 Task: Toggel the enable run from folder.
Action: Mouse moved to (35, 509)
Screenshot: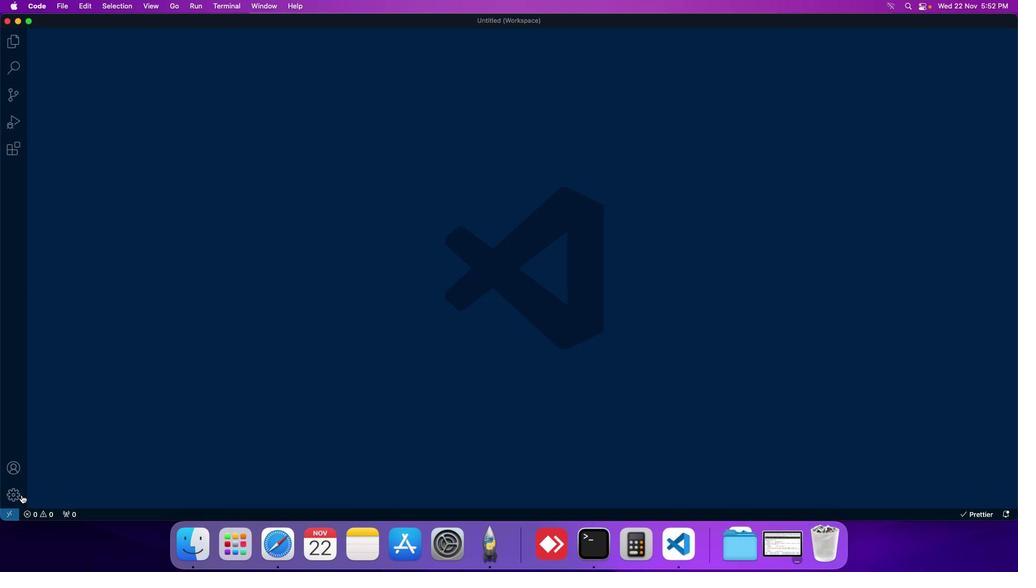 
Action: Mouse pressed left at (35, 509)
Screenshot: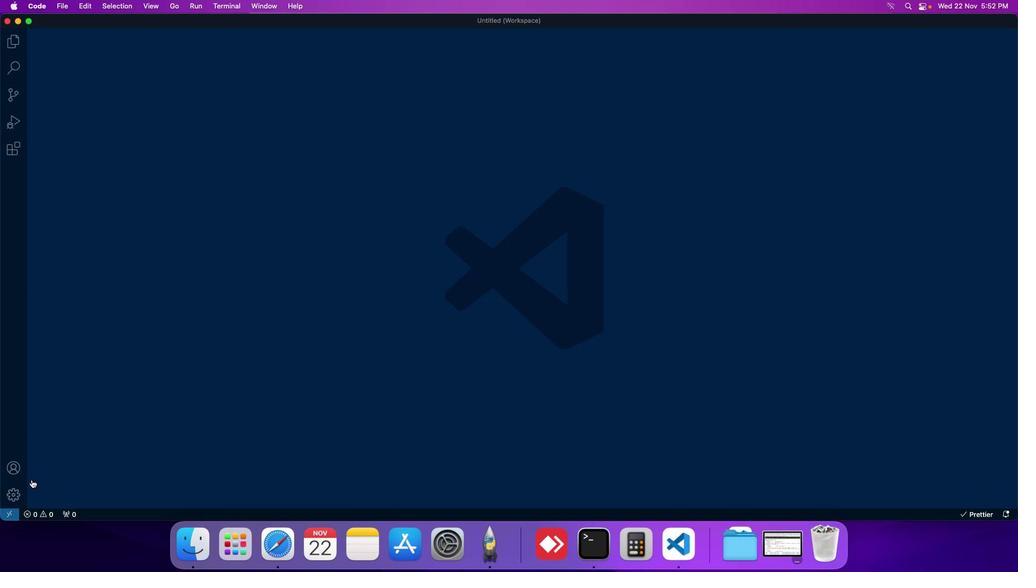 
Action: Mouse moved to (75, 426)
Screenshot: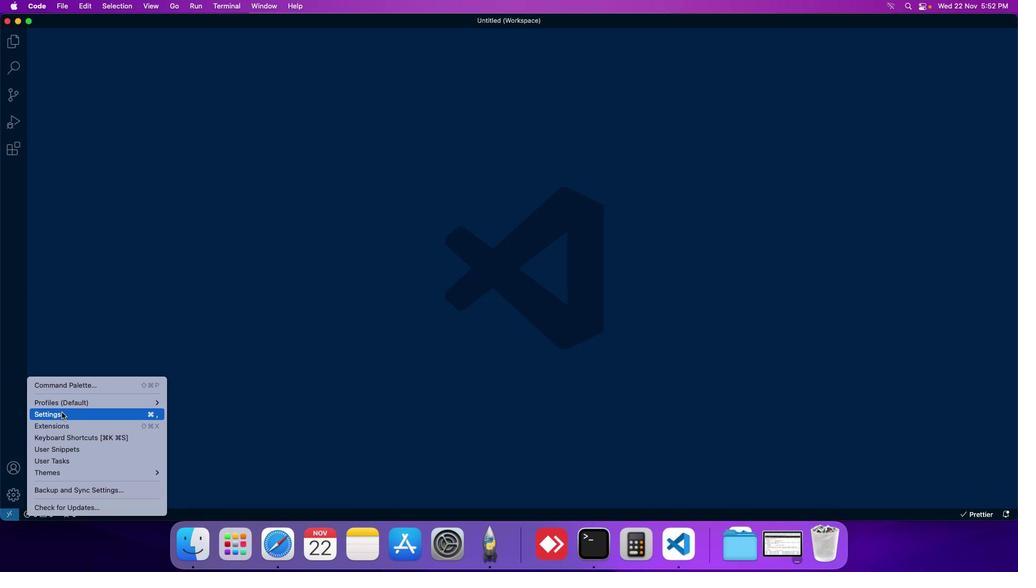 
Action: Mouse pressed left at (75, 426)
Screenshot: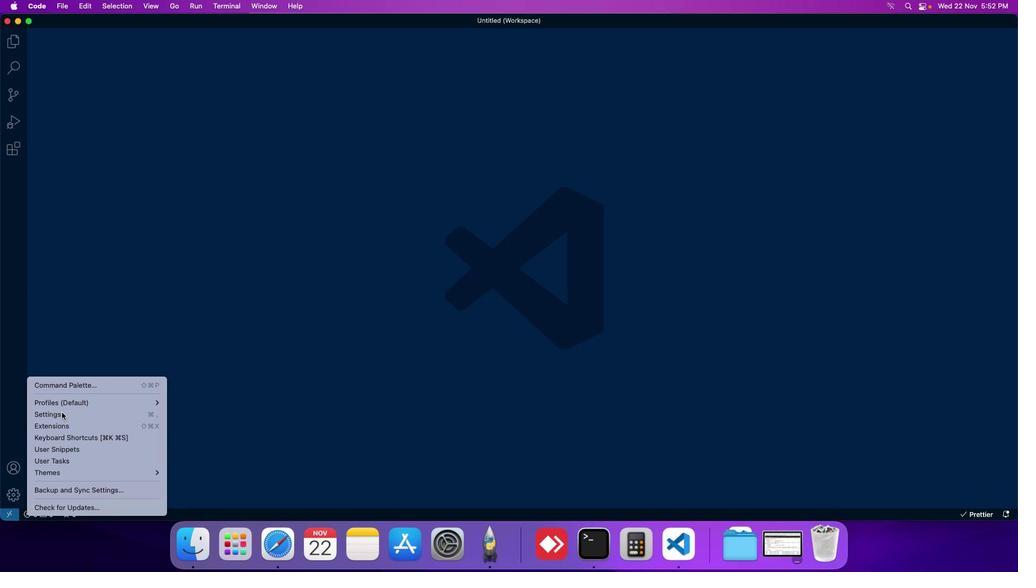 
Action: Mouse moved to (246, 101)
Screenshot: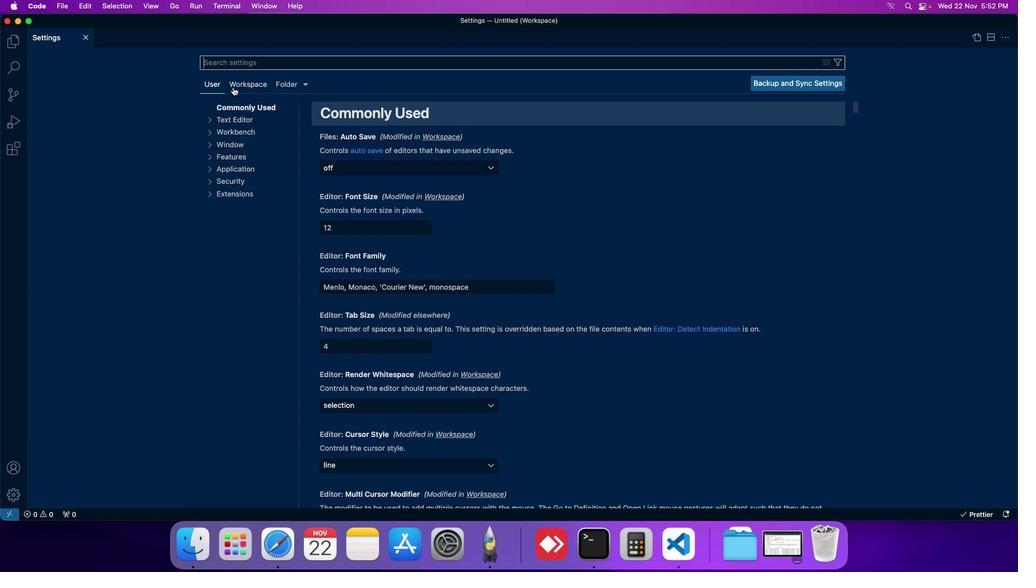 
Action: Mouse pressed left at (246, 101)
Screenshot: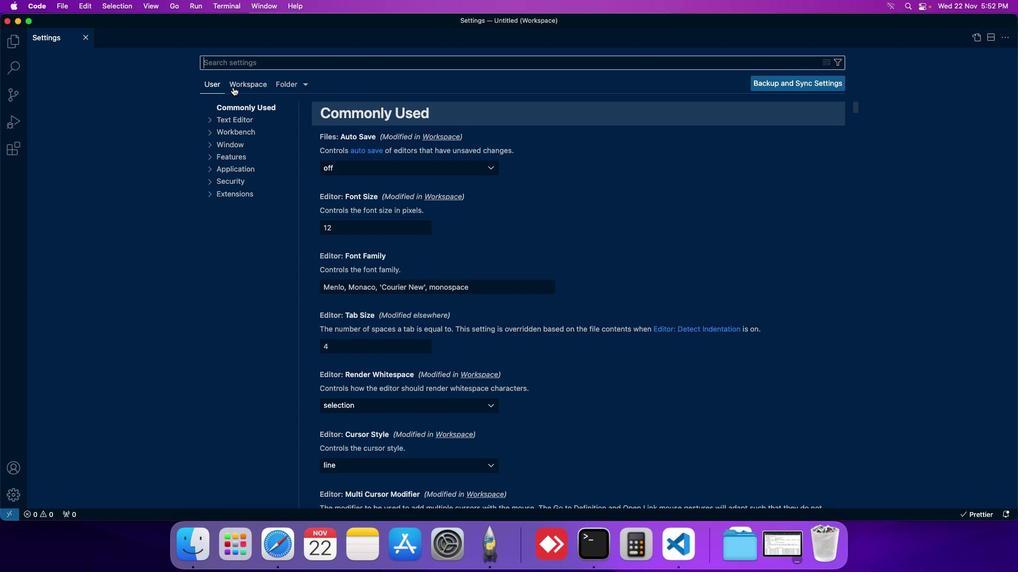 
Action: Mouse moved to (238, 191)
Screenshot: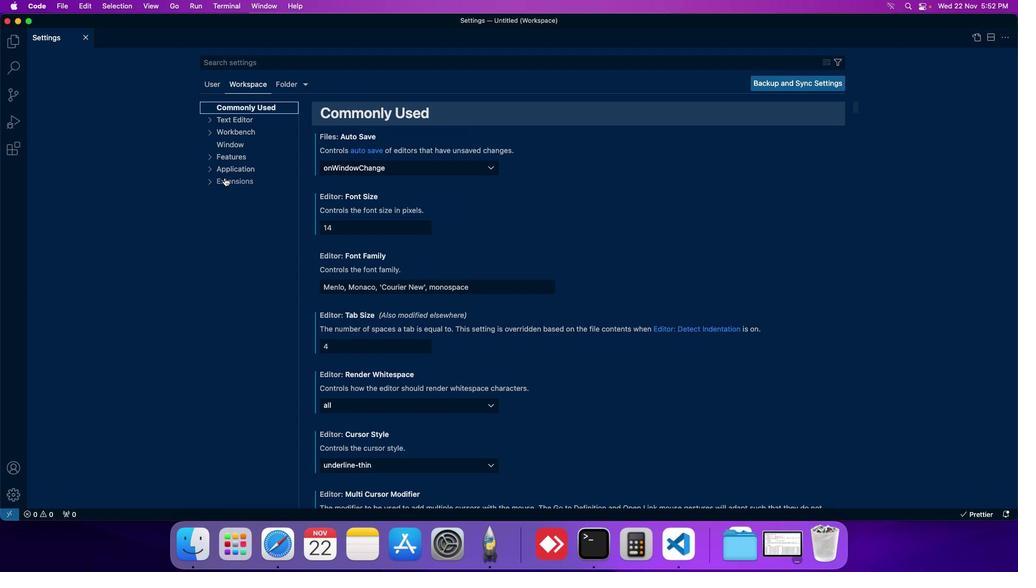 
Action: Mouse pressed left at (238, 191)
Screenshot: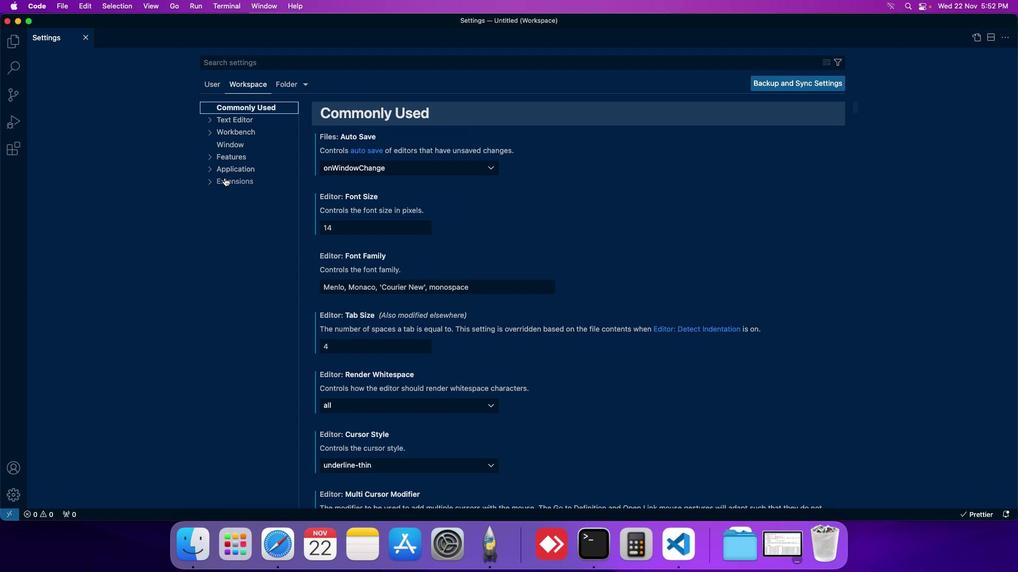 
Action: Mouse moved to (249, 377)
Screenshot: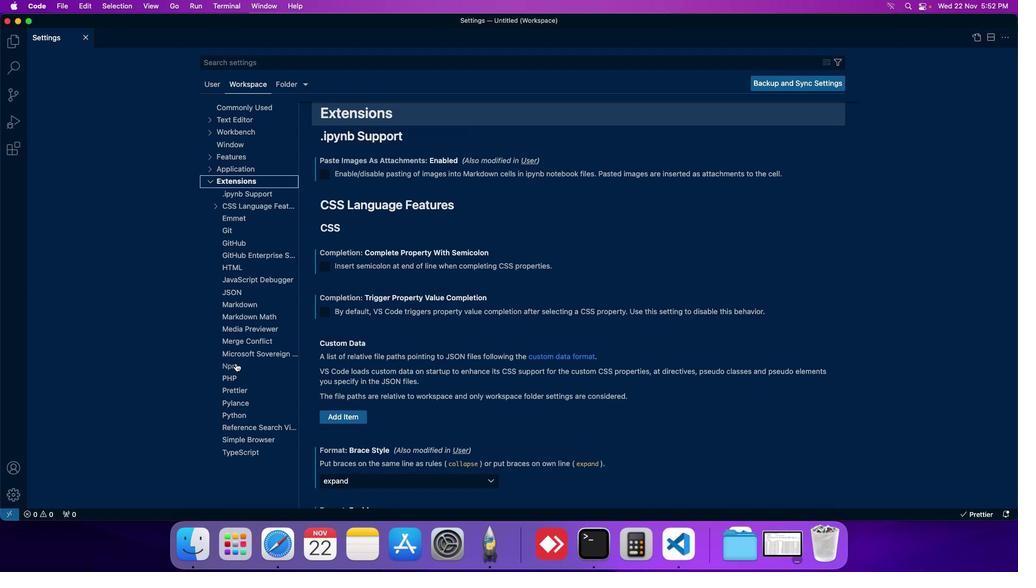 
Action: Mouse pressed left at (249, 377)
Screenshot: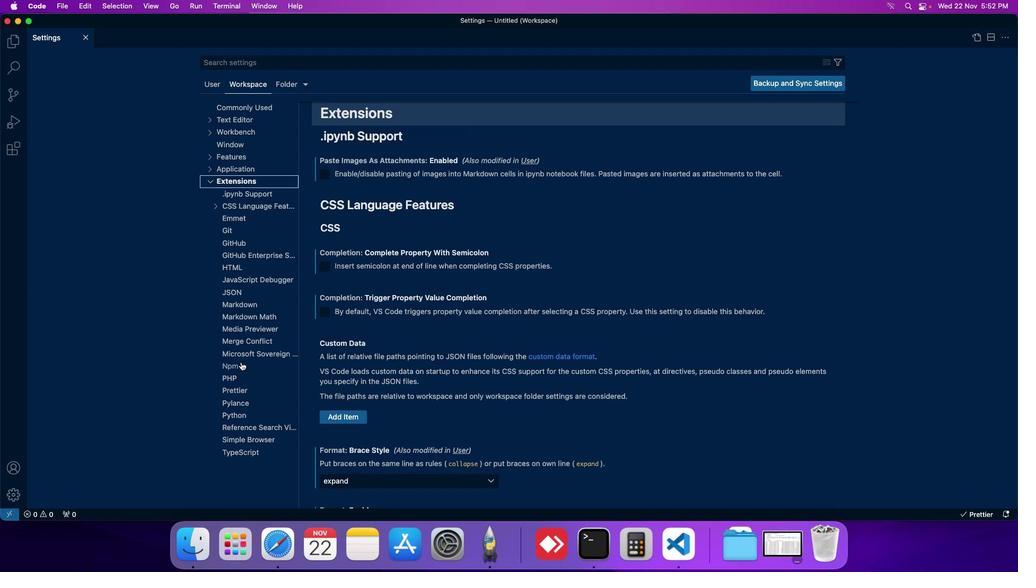 
Action: Mouse moved to (334, 225)
Screenshot: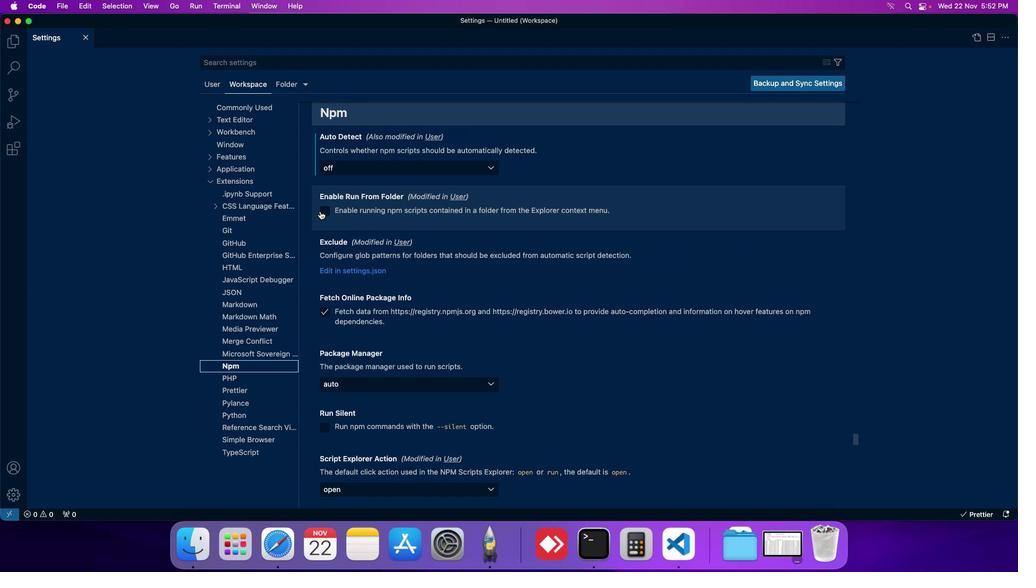 
Action: Mouse pressed left at (334, 225)
Screenshot: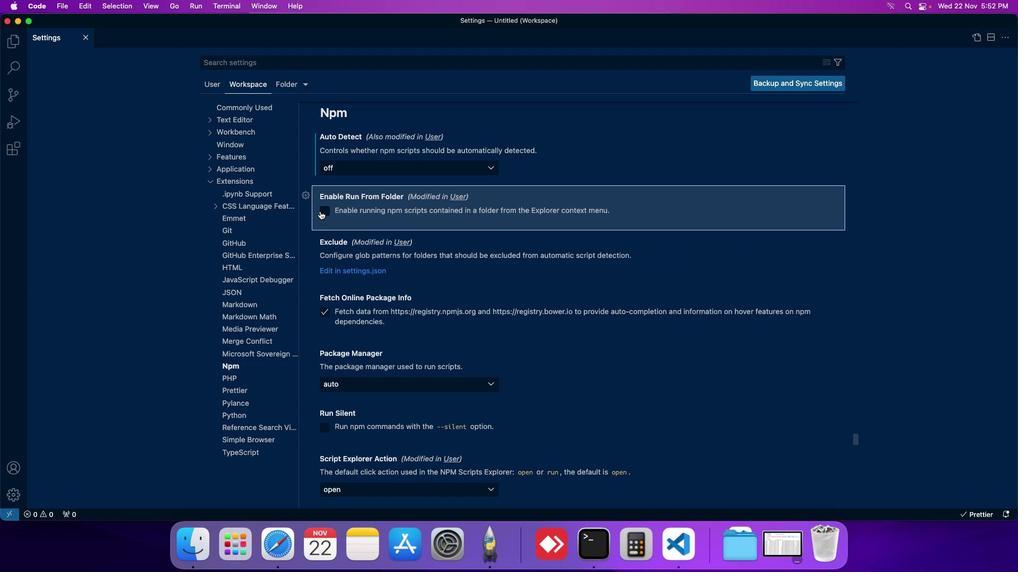 
Action: Mouse moved to (340, 229)
Screenshot: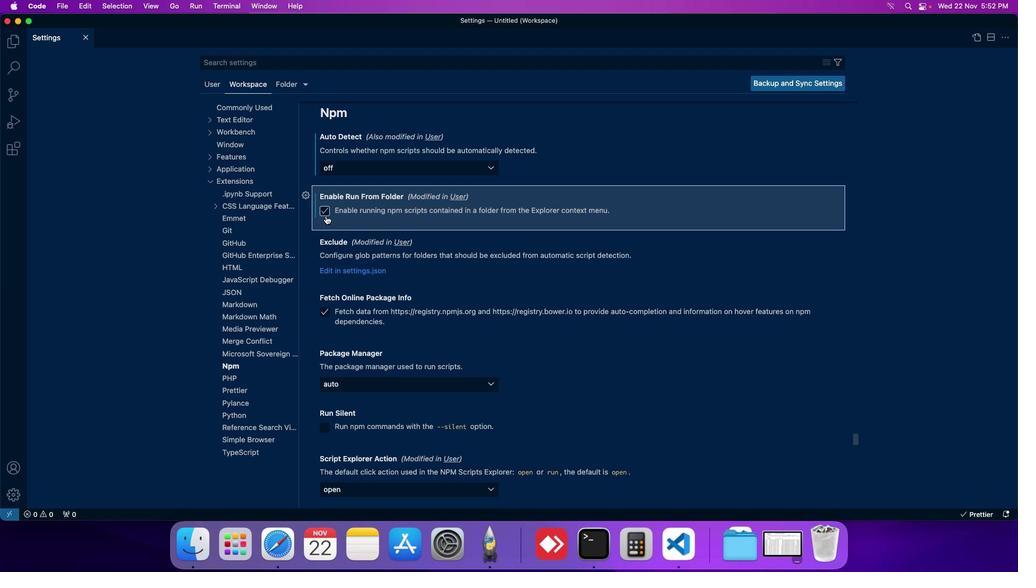 
